 Task: In the  document photograph.pdf Use the feature 'and check spelling and grammer' Change font style of header to '24' Select the body of letter and change paragraph spacing to  Double
Action: Mouse moved to (314, 407)
Screenshot: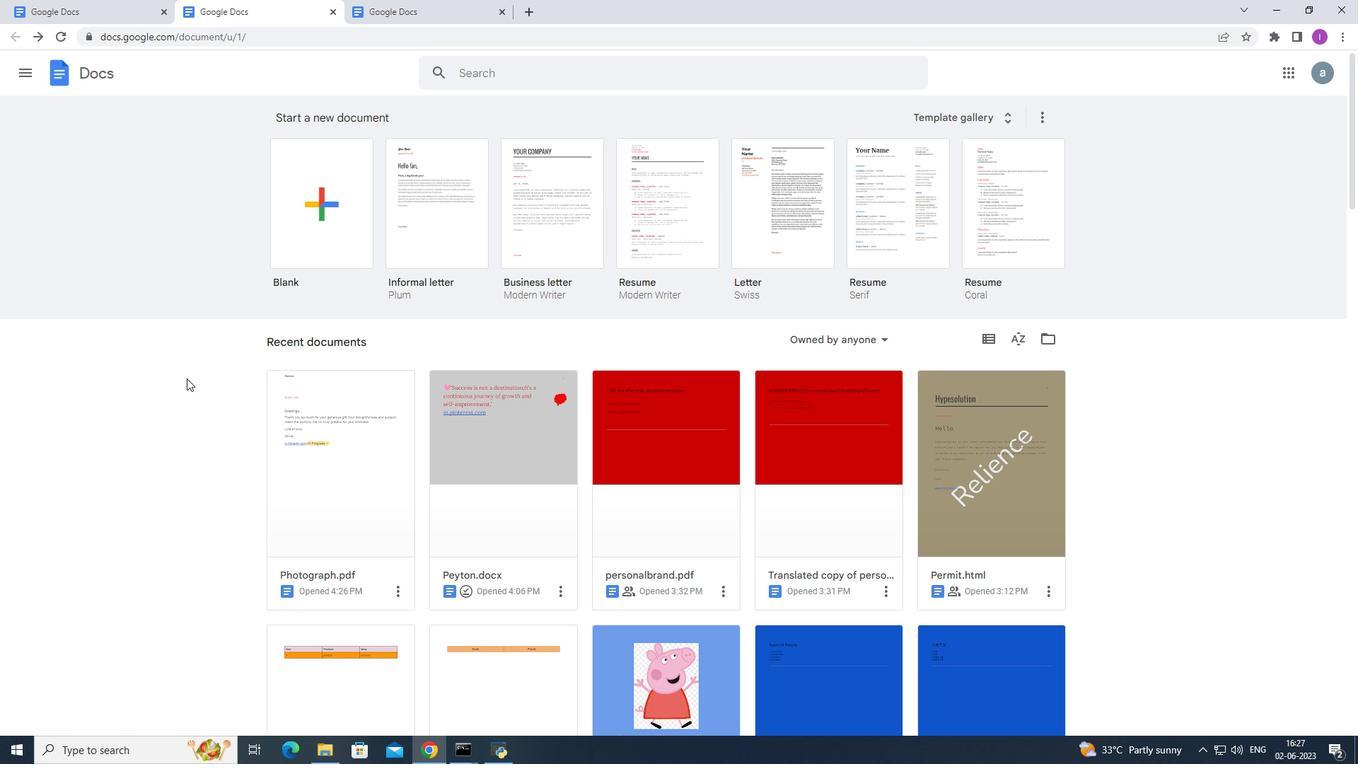 
Action: Mouse pressed left at (314, 407)
Screenshot: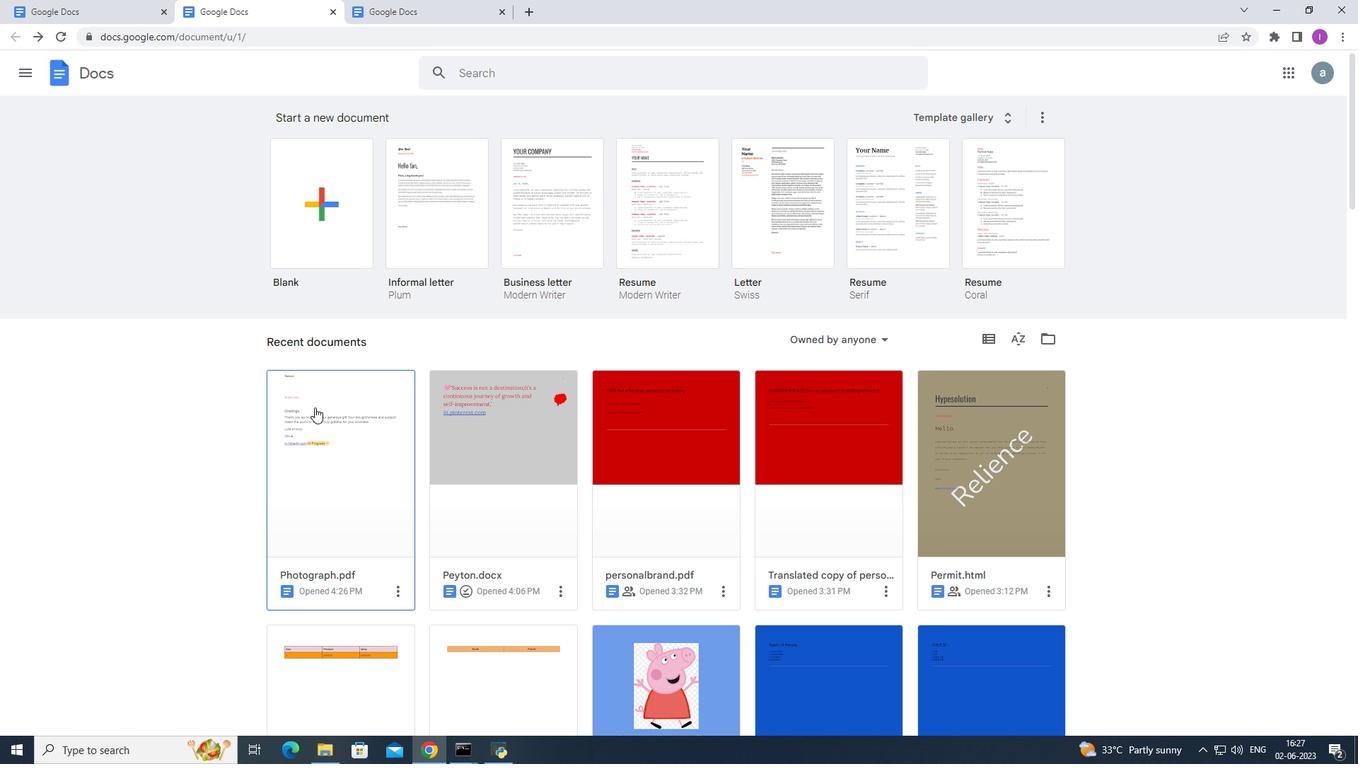 
Action: Mouse moved to (187, 82)
Screenshot: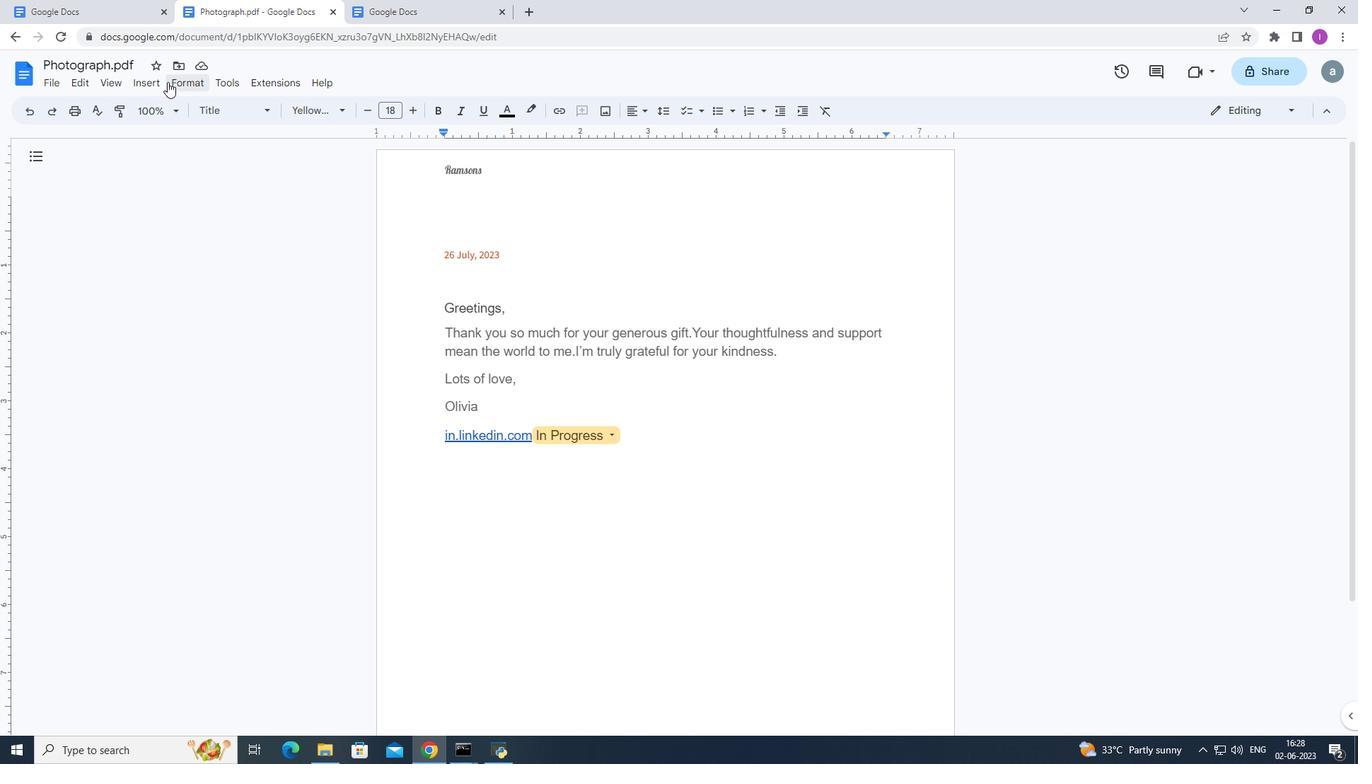 
Action: Mouse pressed left at (187, 82)
Screenshot: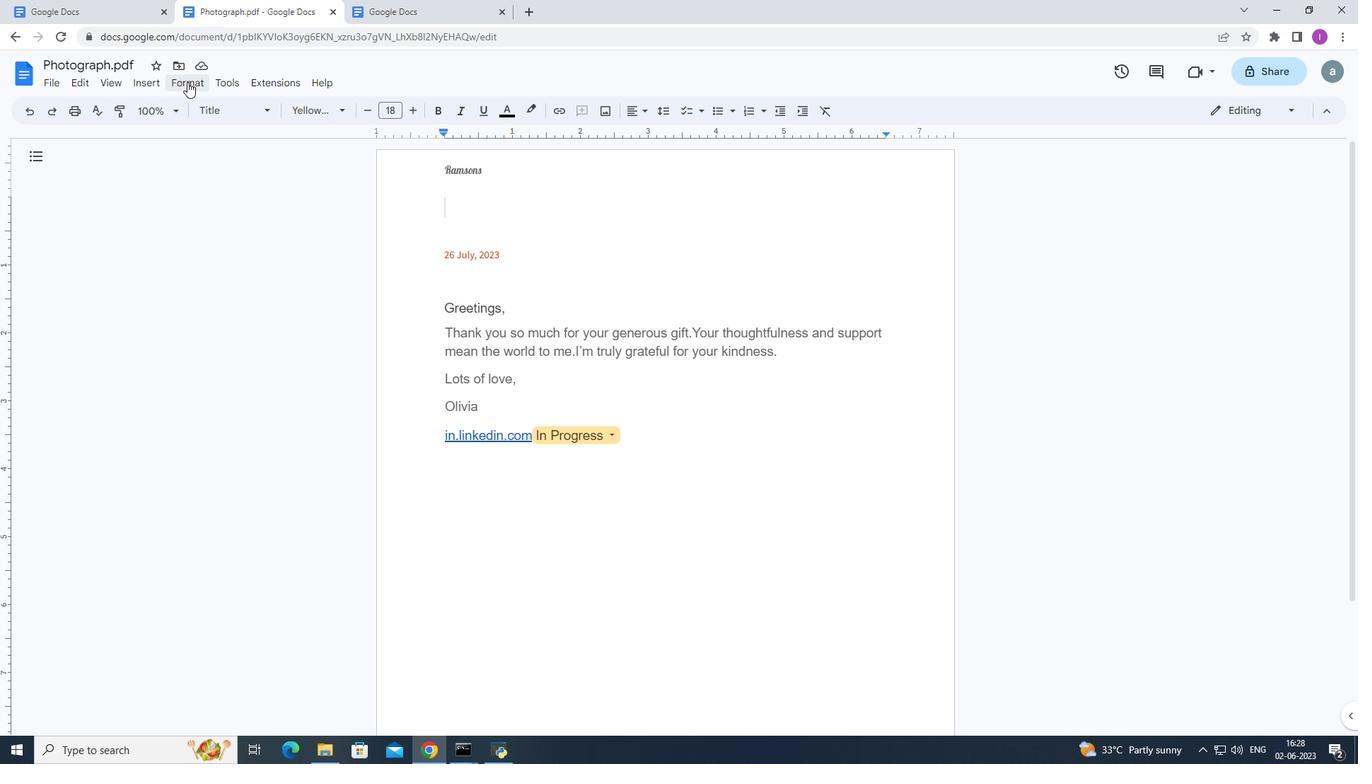 
Action: Mouse moved to (511, 111)
Screenshot: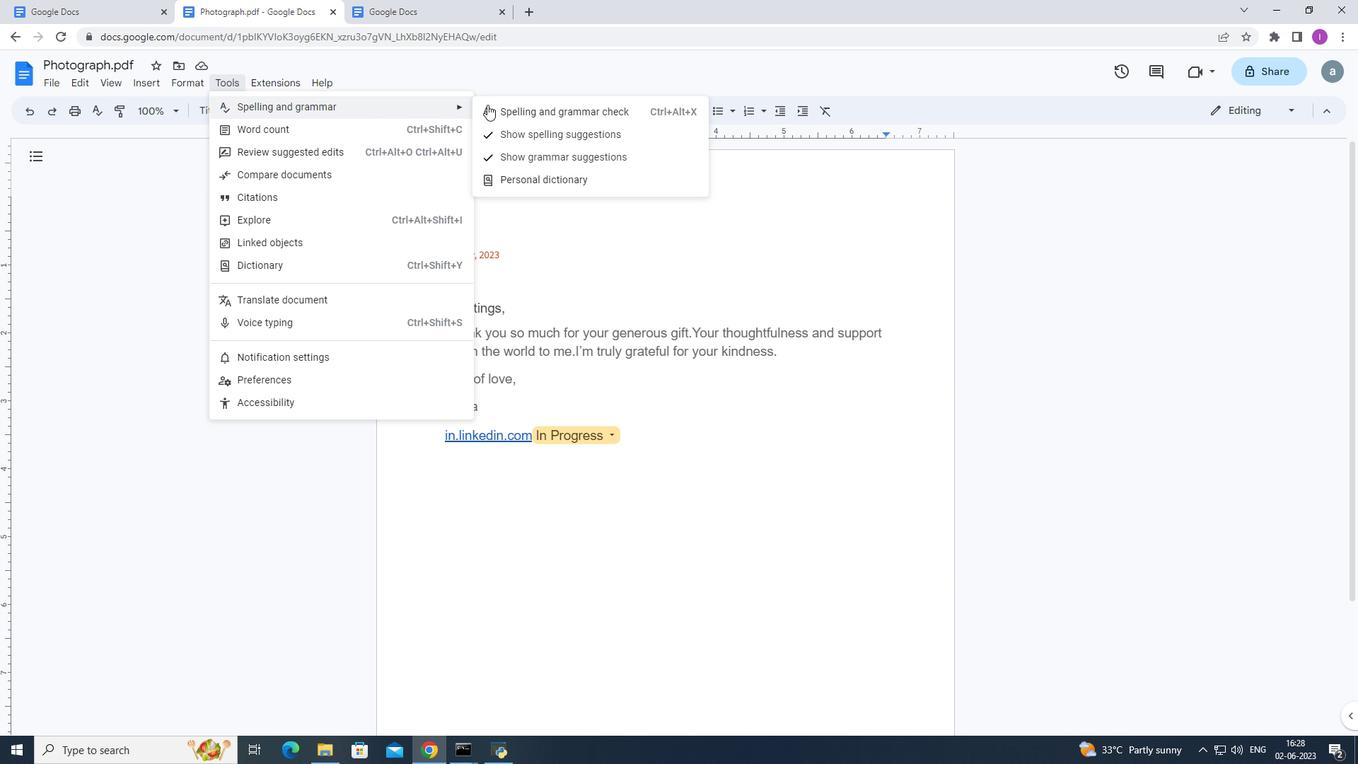 
Action: Mouse pressed left at (511, 111)
Screenshot: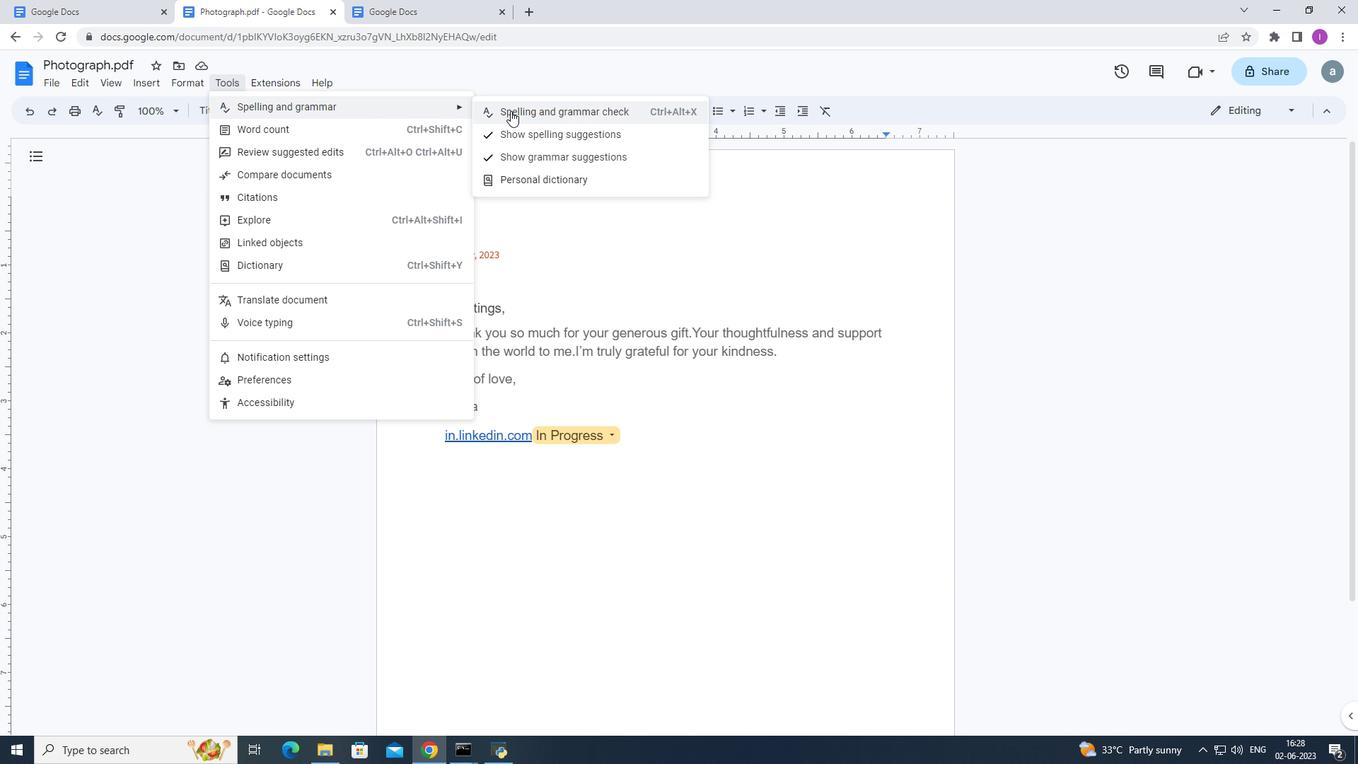 
Action: Mouse moved to (517, 312)
Screenshot: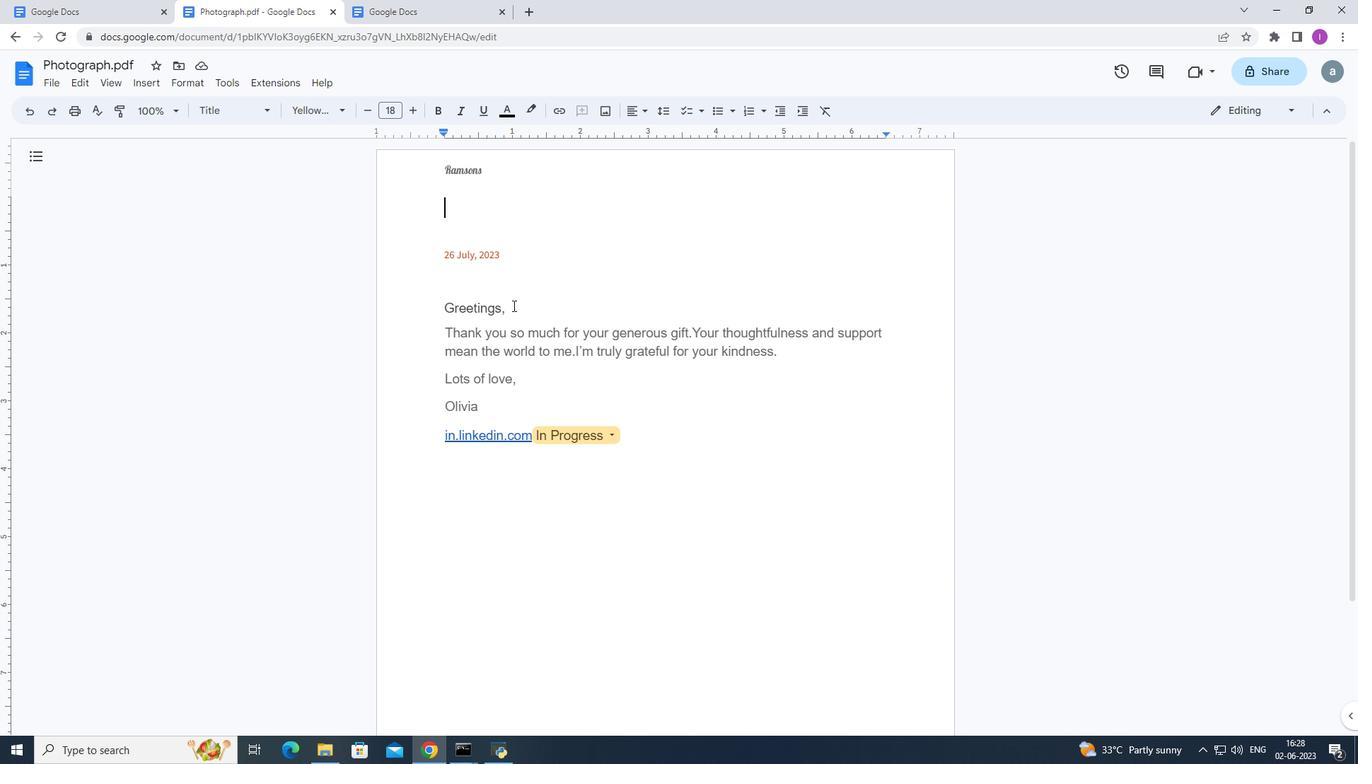 
Action: Mouse pressed left at (517, 312)
Screenshot: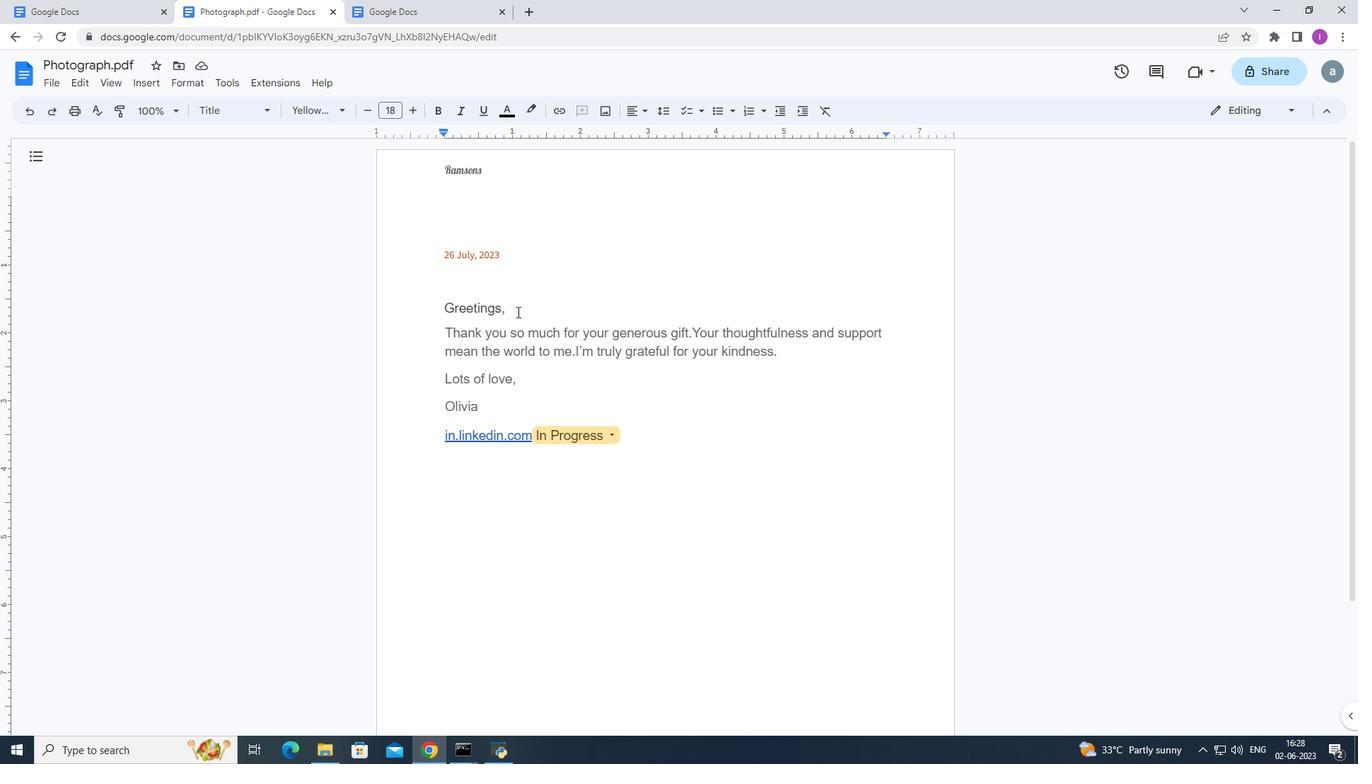 
Action: Mouse moved to (547, 220)
Screenshot: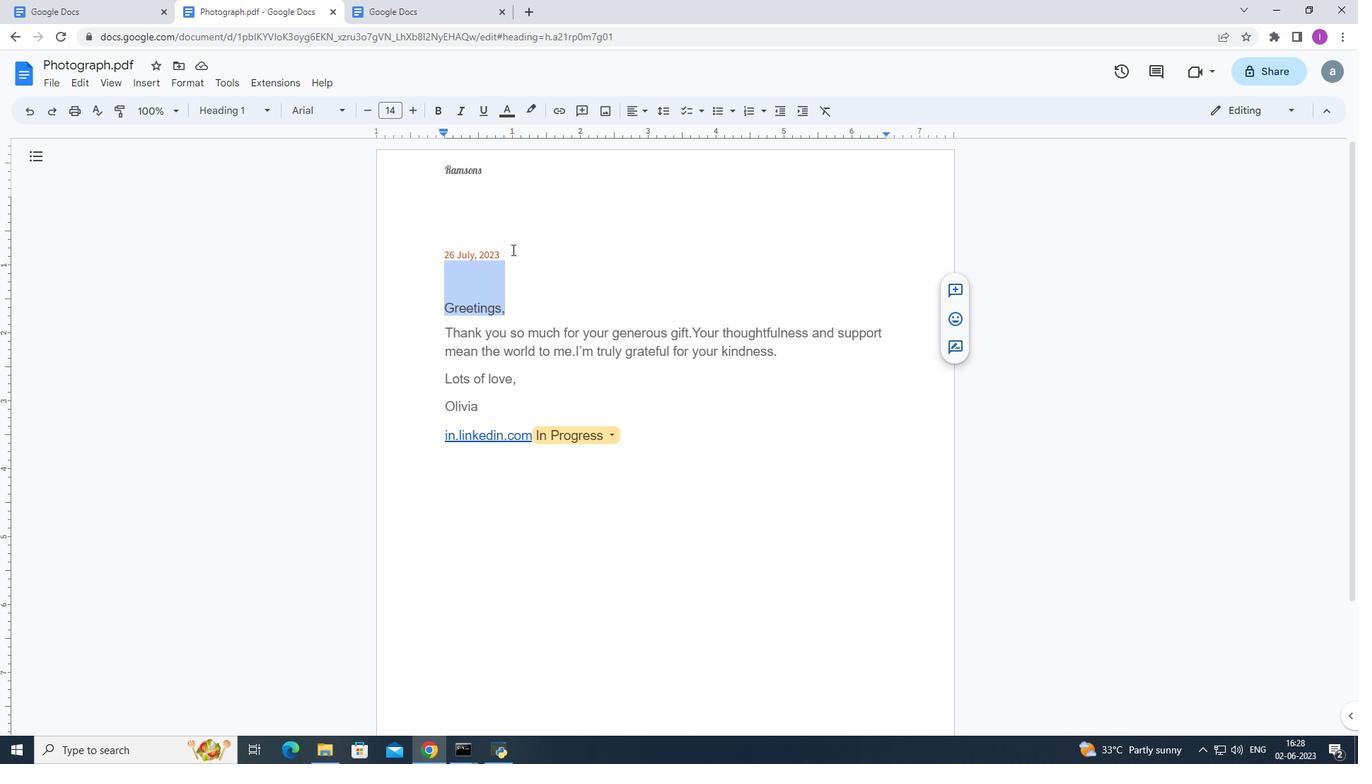 
Action: Mouse pressed left at (547, 220)
Screenshot: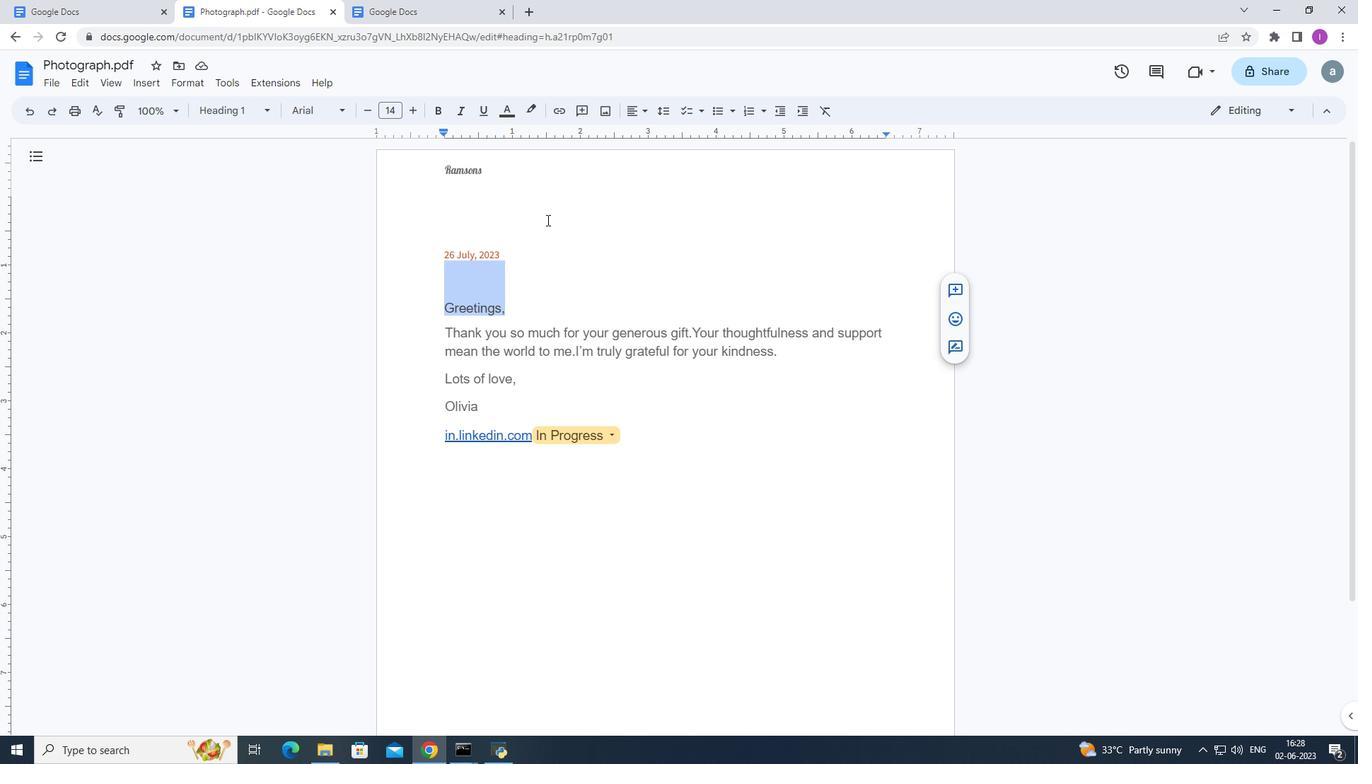
Action: Mouse moved to (522, 308)
Screenshot: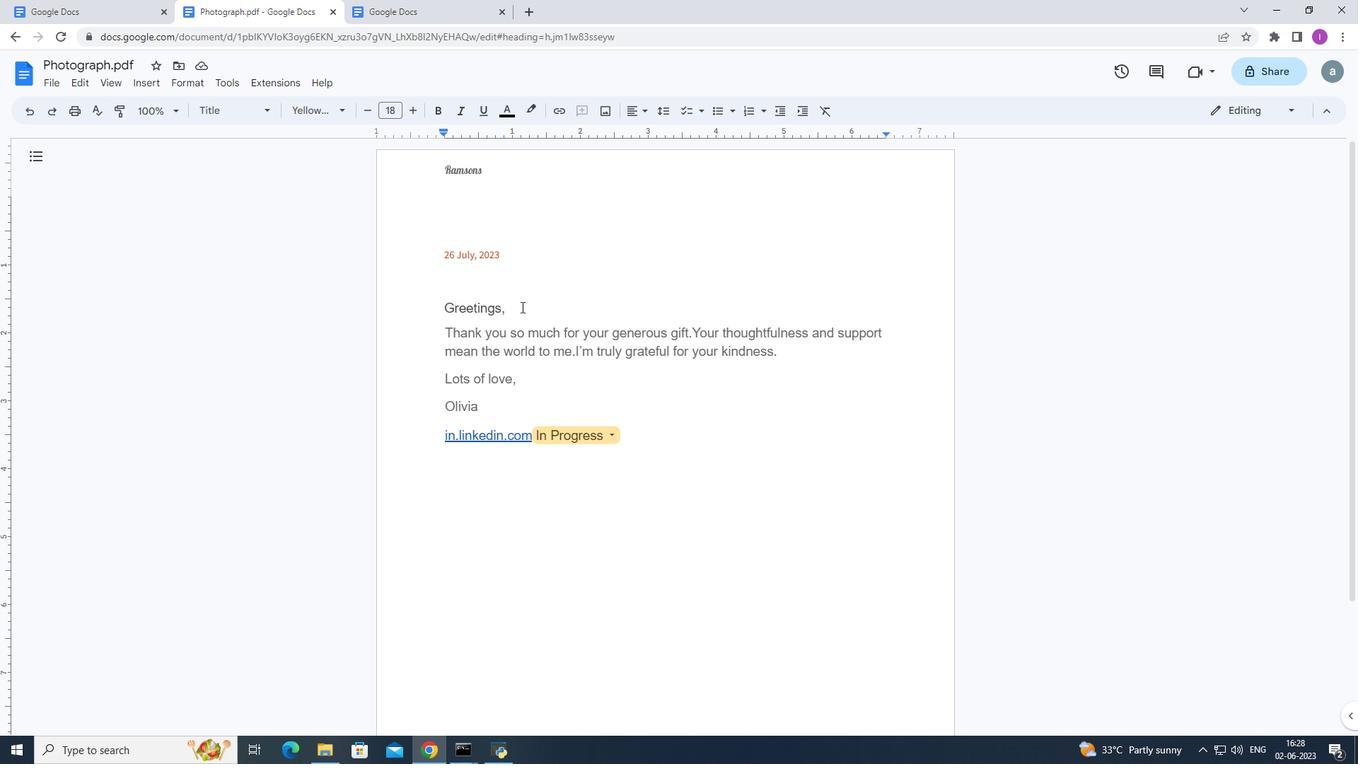 
Action: Mouse pressed left at (522, 308)
Screenshot: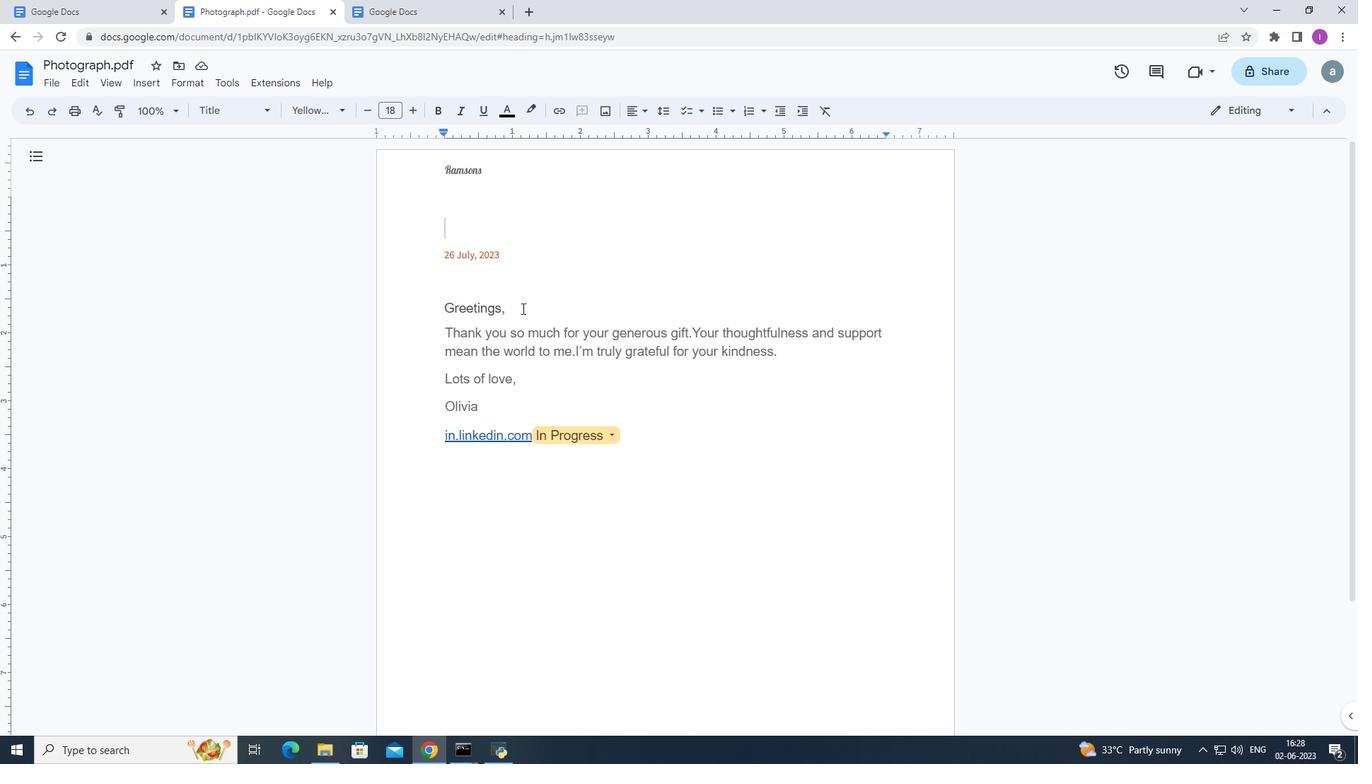 
Action: Mouse moved to (389, 106)
Screenshot: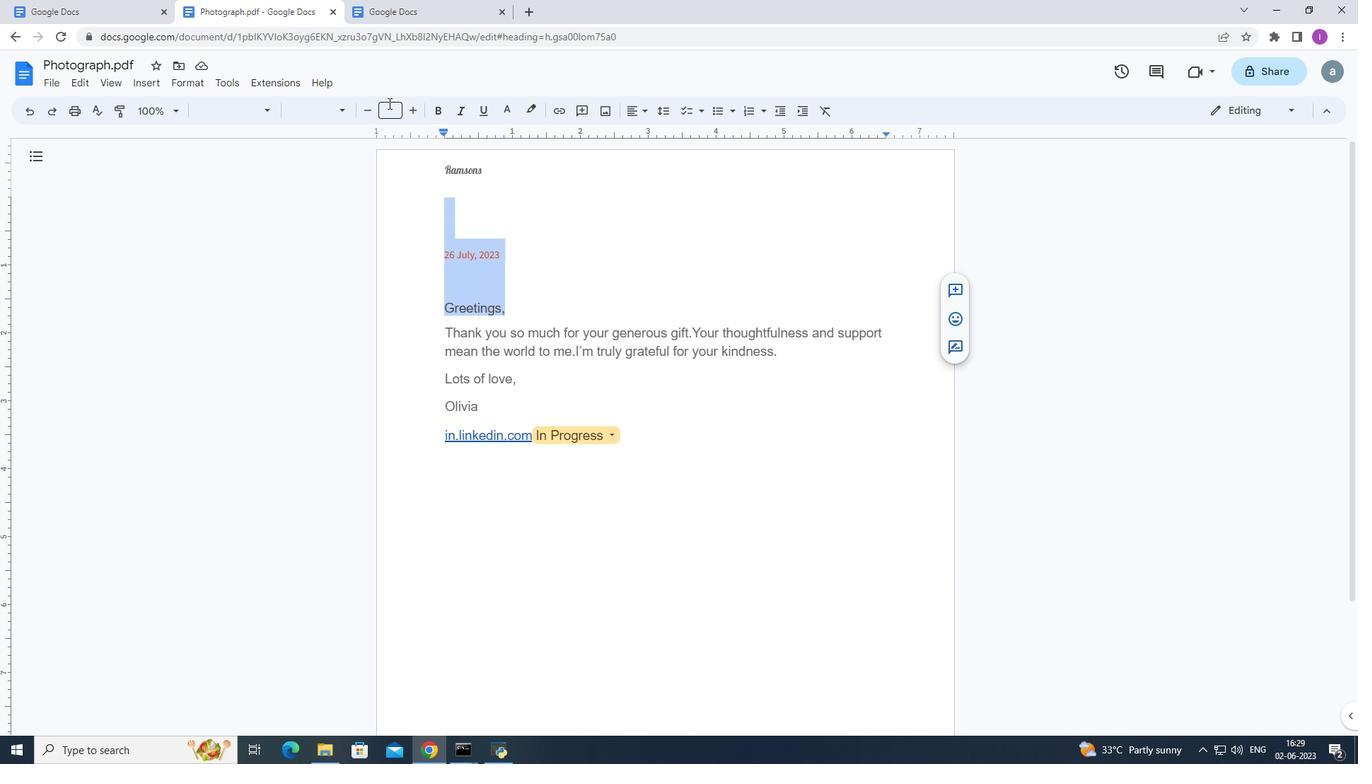 
Action: Mouse pressed left at (389, 106)
Screenshot: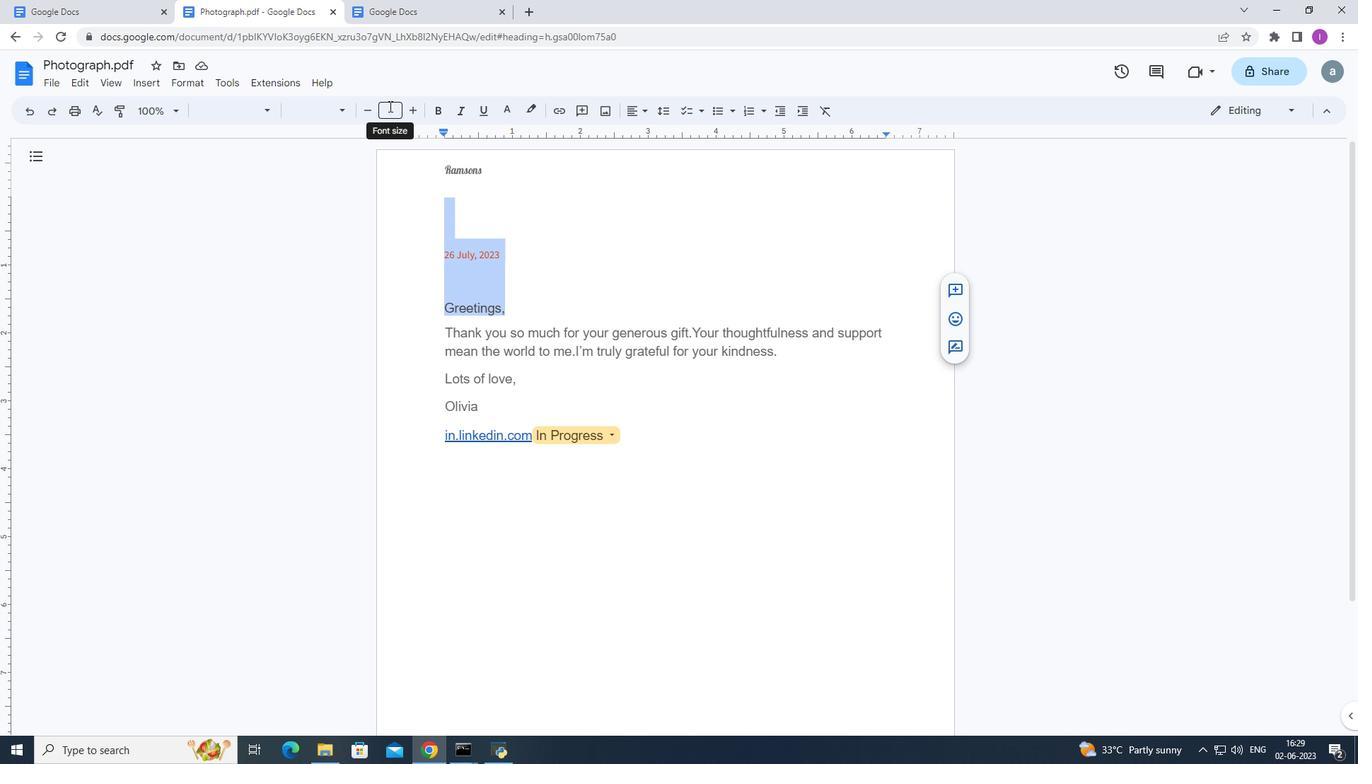 
Action: Key pressed 24<Key.enter>
Screenshot: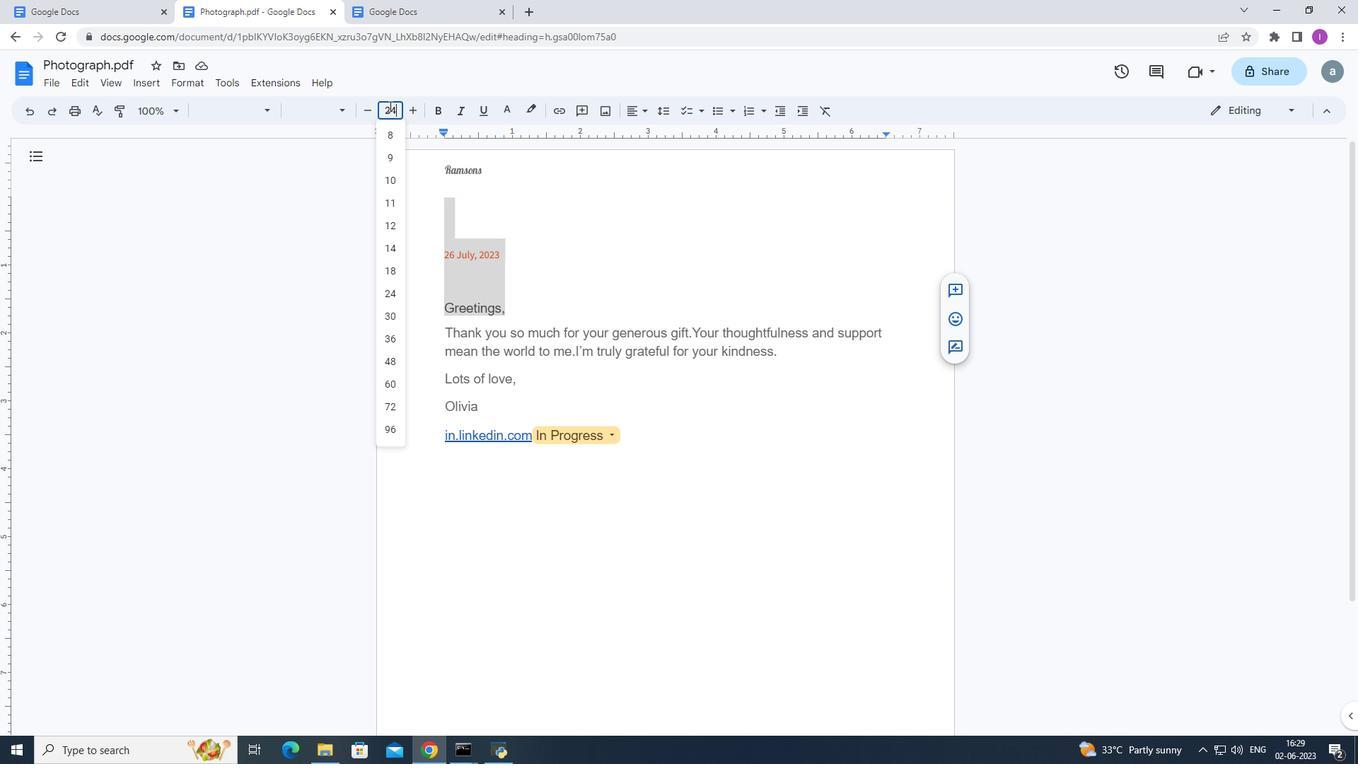 
Action: Mouse moved to (440, 376)
Screenshot: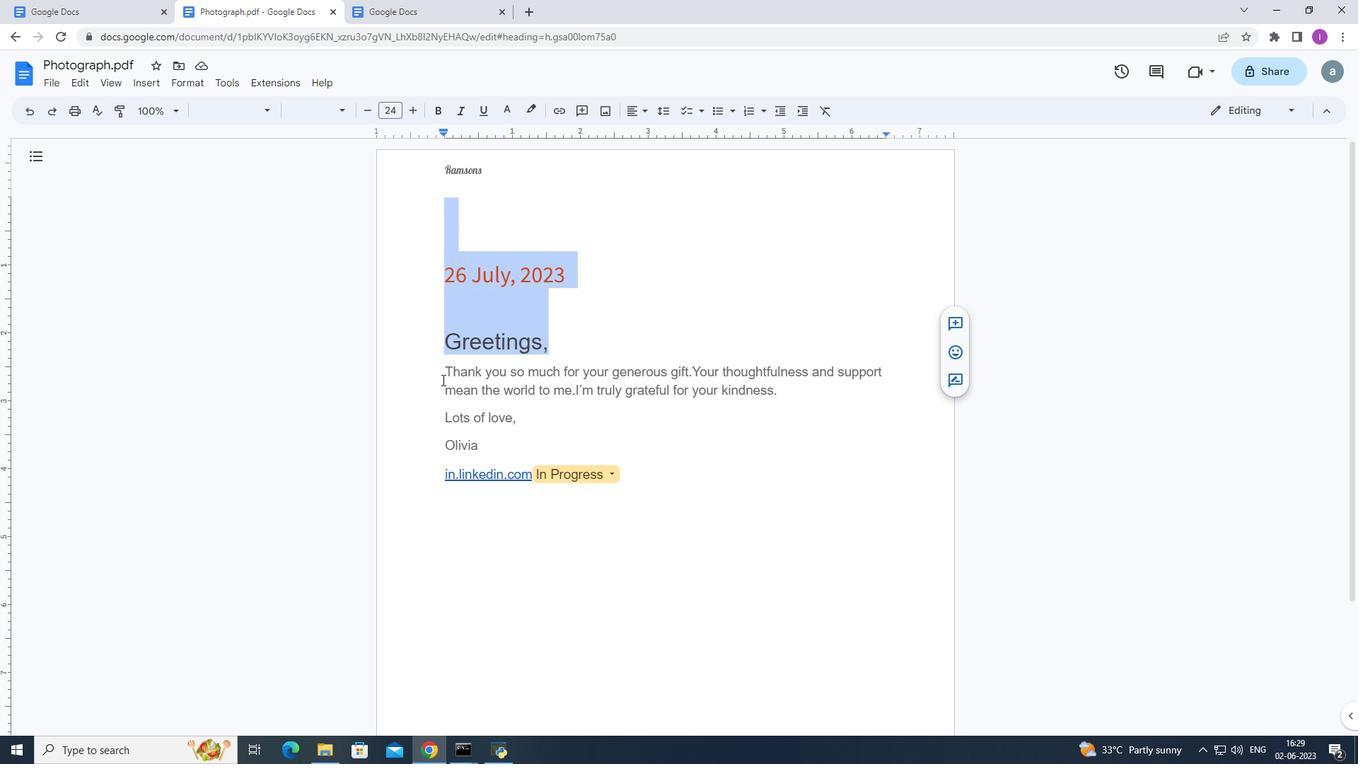 
Action: Mouse pressed left at (440, 376)
Screenshot: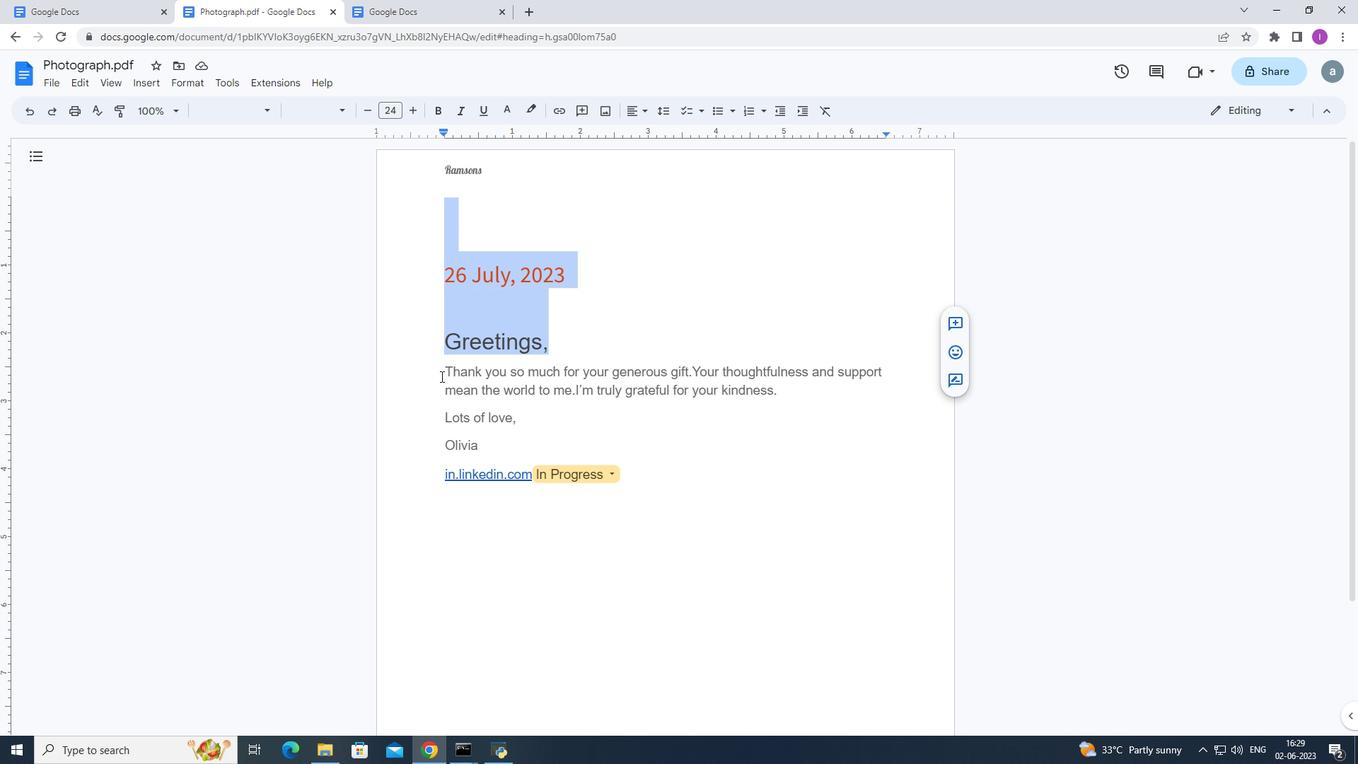 
Action: Mouse moved to (661, 115)
Screenshot: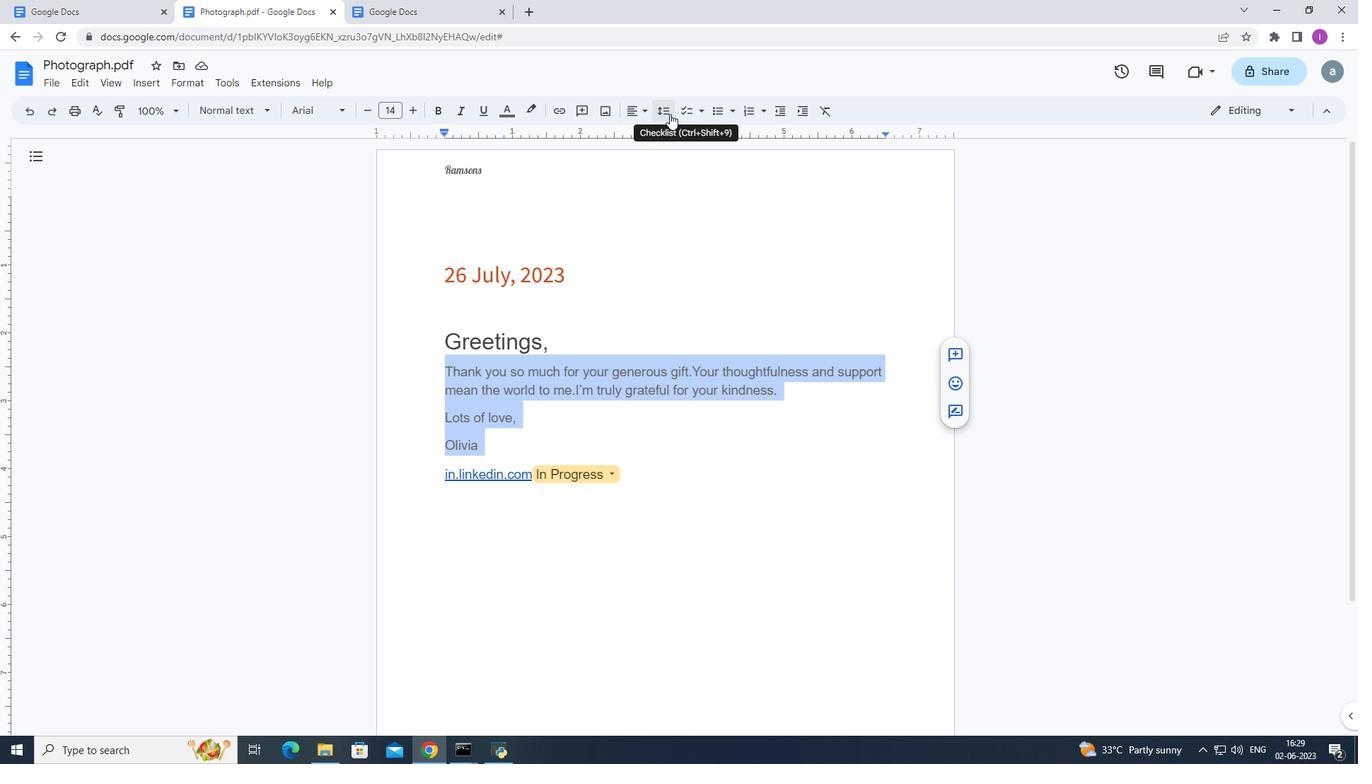 
Action: Mouse pressed left at (661, 115)
Screenshot: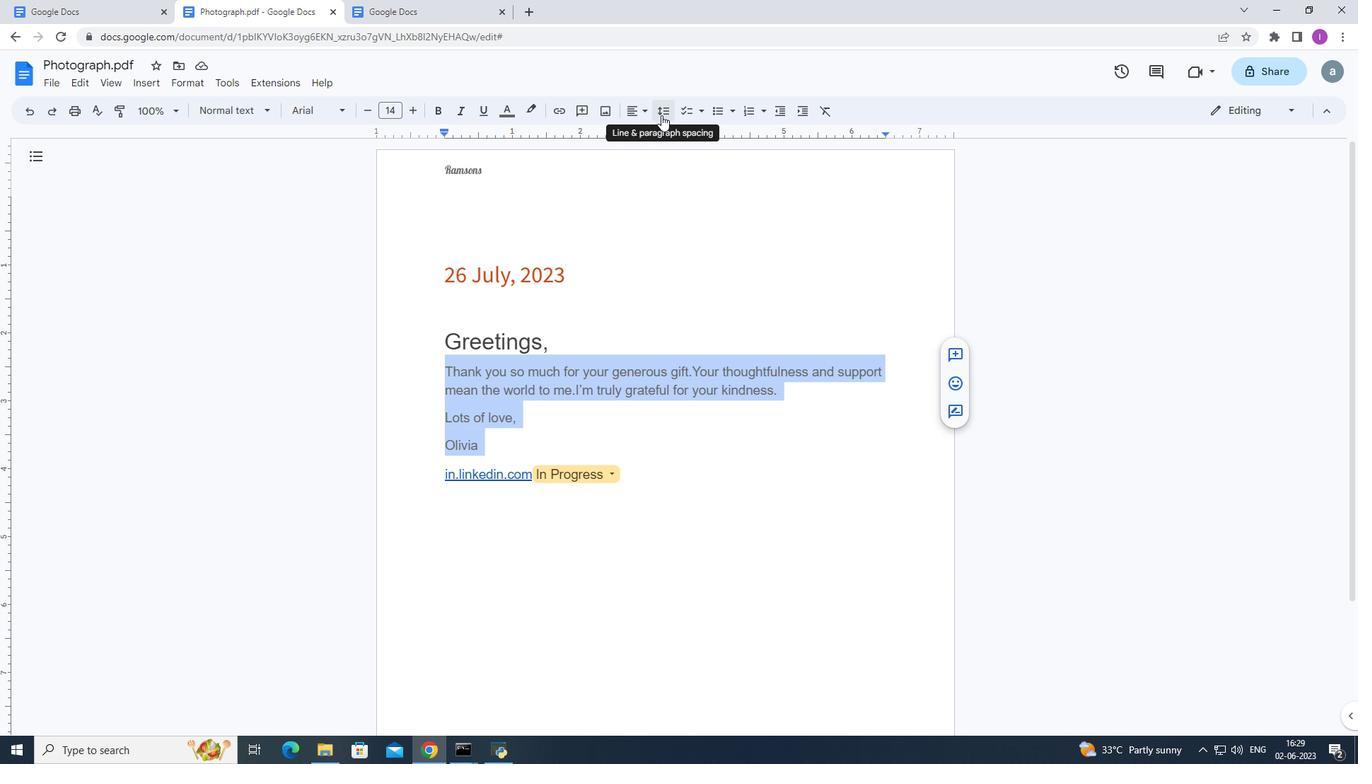 
Action: Mouse moved to (692, 202)
Screenshot: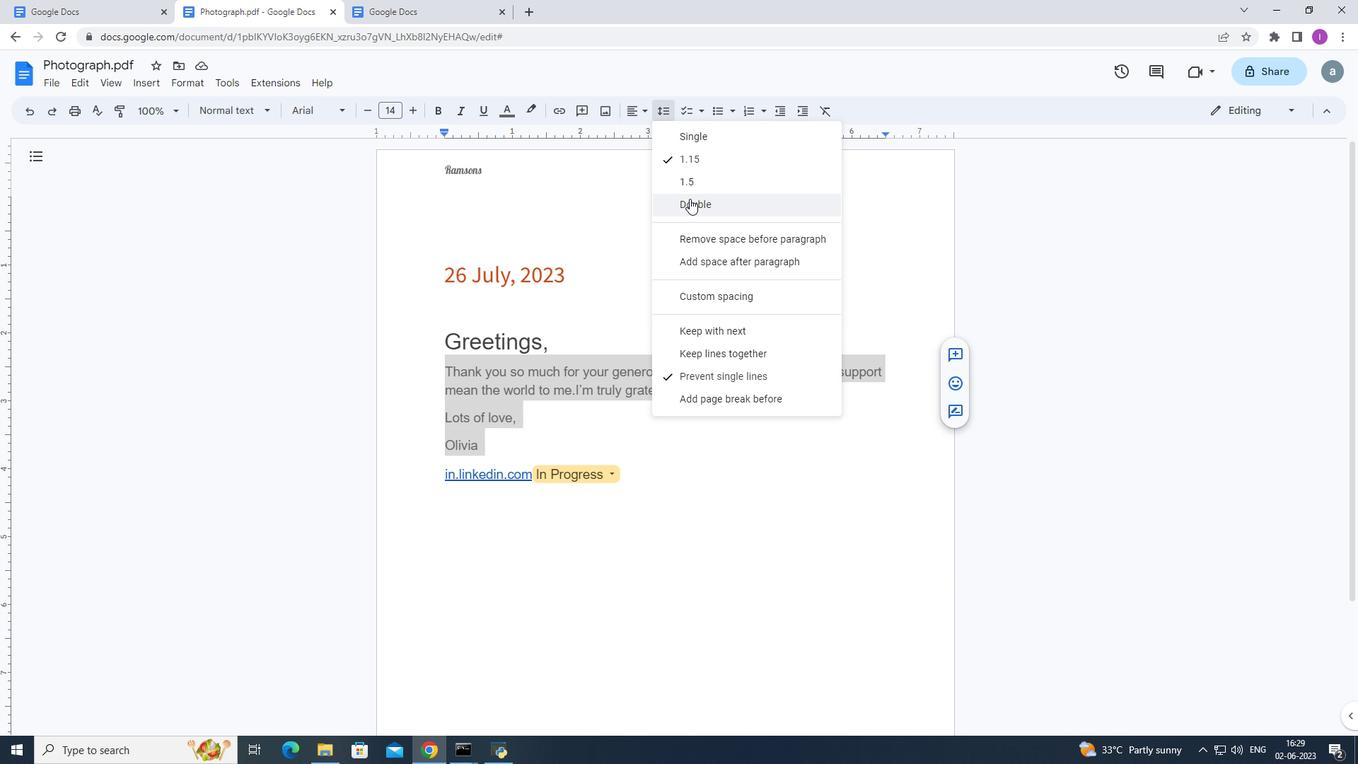 
Action: Mouse pressed left at (692, 202)
Screenshot: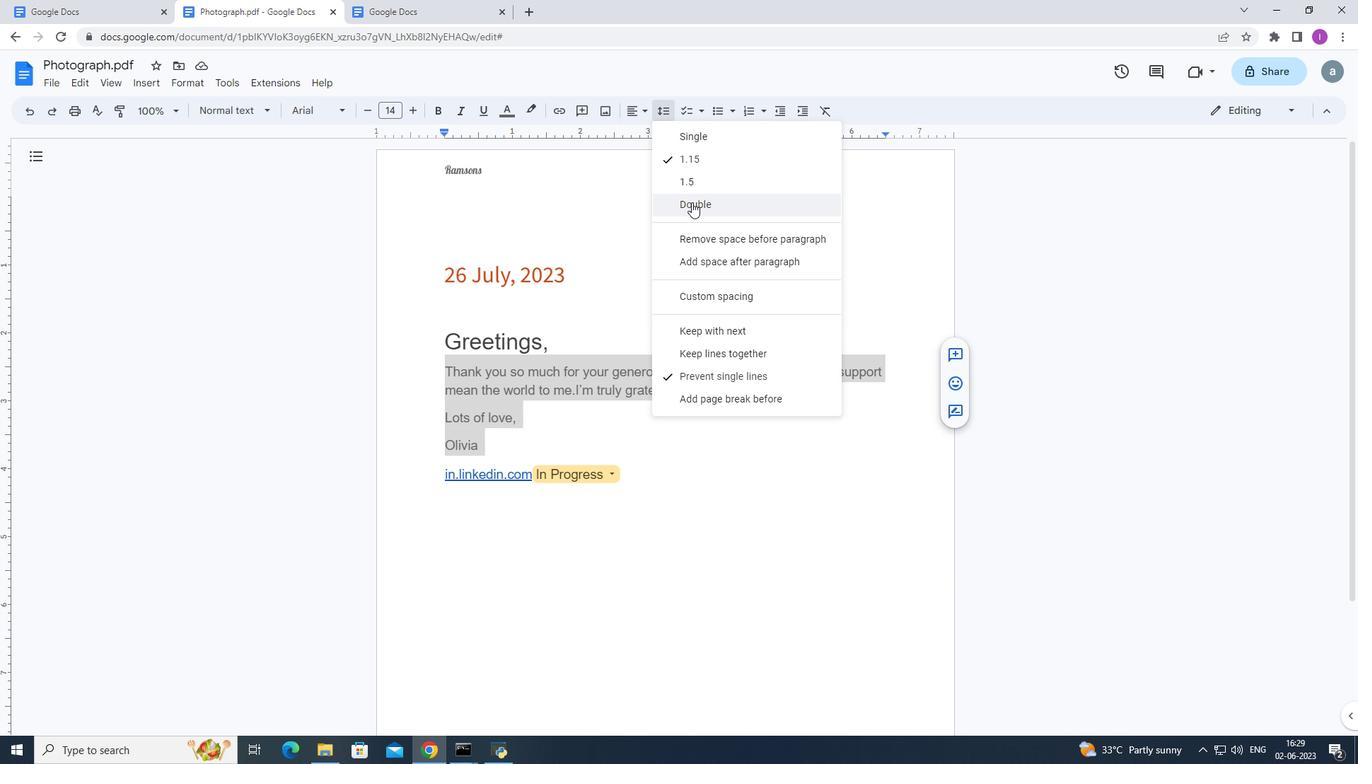 
Action: Mouse moved to (288, 382)
Screenshot: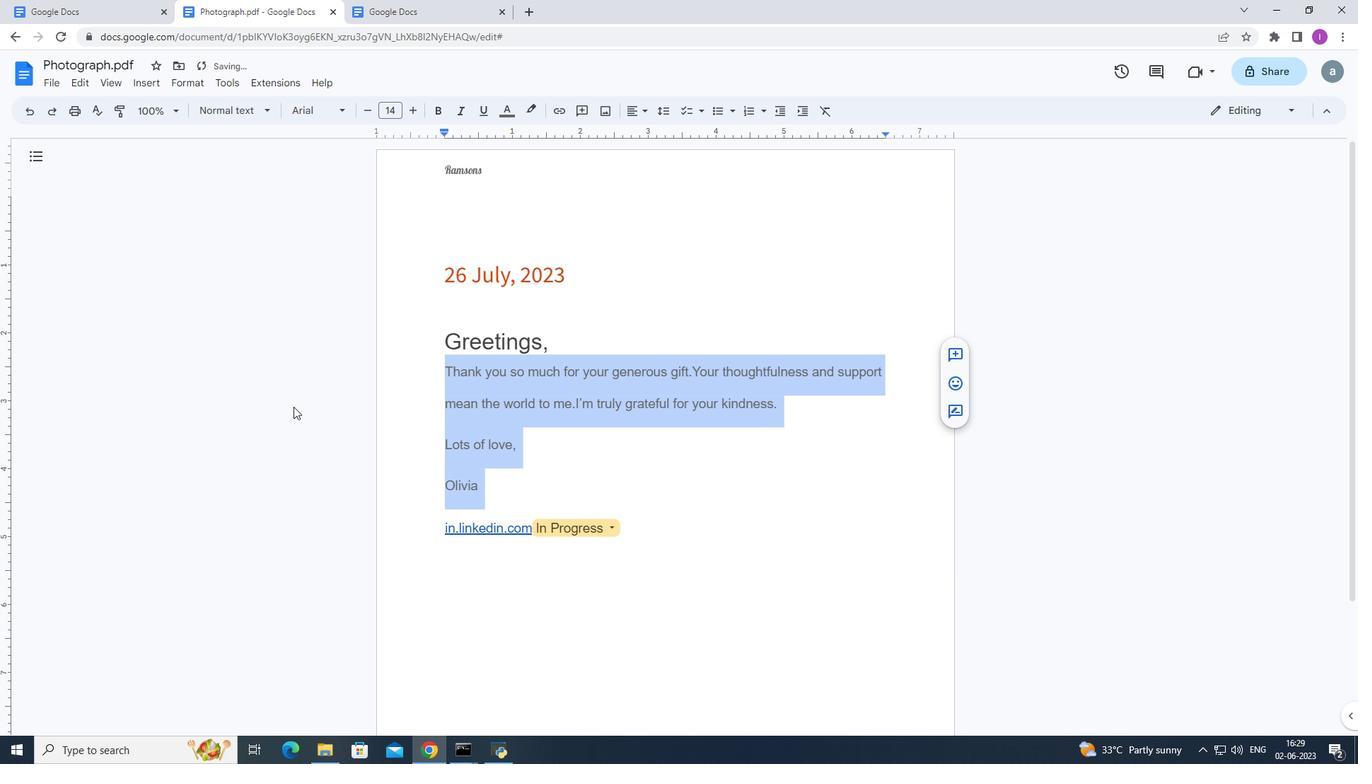 
